 Task: Enable the overlay "Audio Bar Graph Video sub source" for transcode stream output.
Action: Mouse moved to (122, 18)
Screenshot: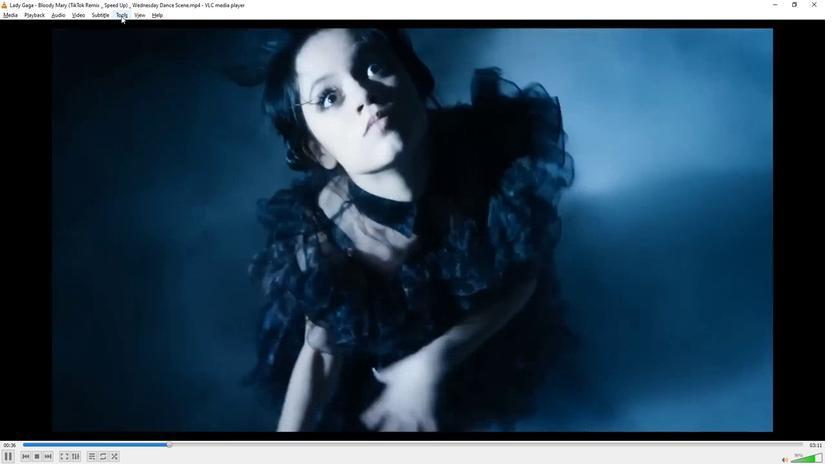 
Action: Mouse pressed left at (122, 18)
Screenshot: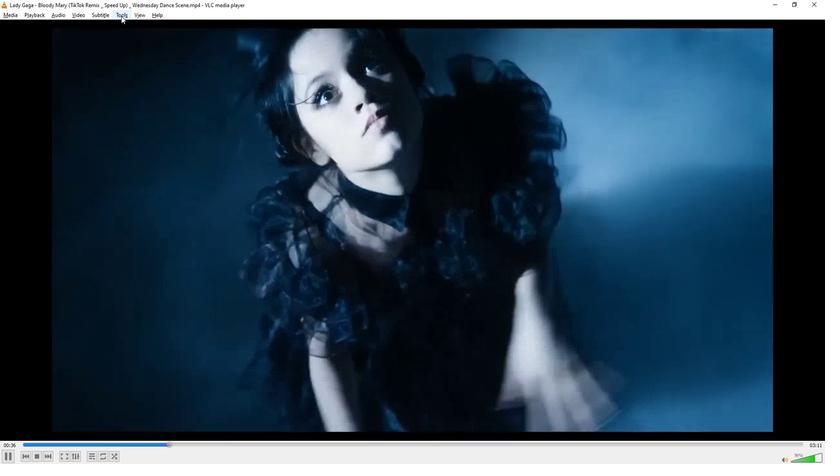 
Action: Mouse moved to (149, 119)
Screenshot: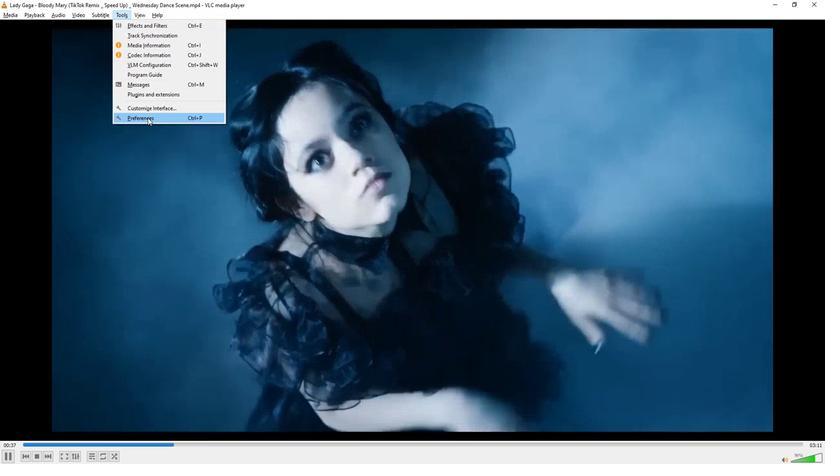 
Action: Mouse pressed left at (149, 119)
Screenshot: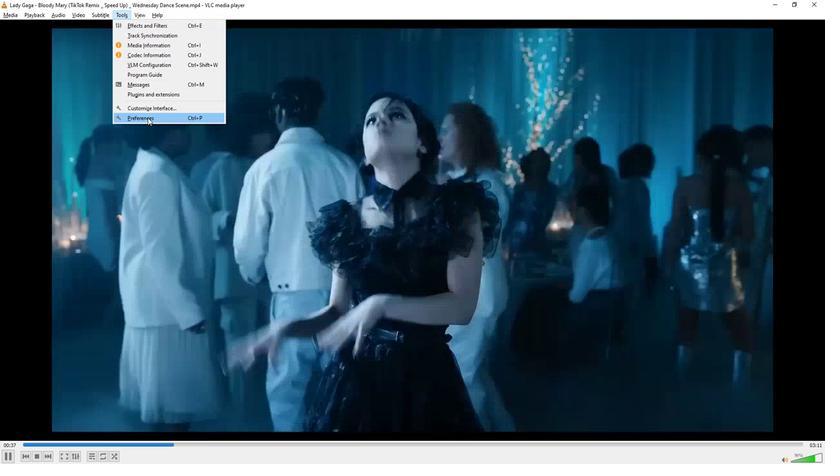 
Action: Mouse moved to (243, 350)
Screenshot: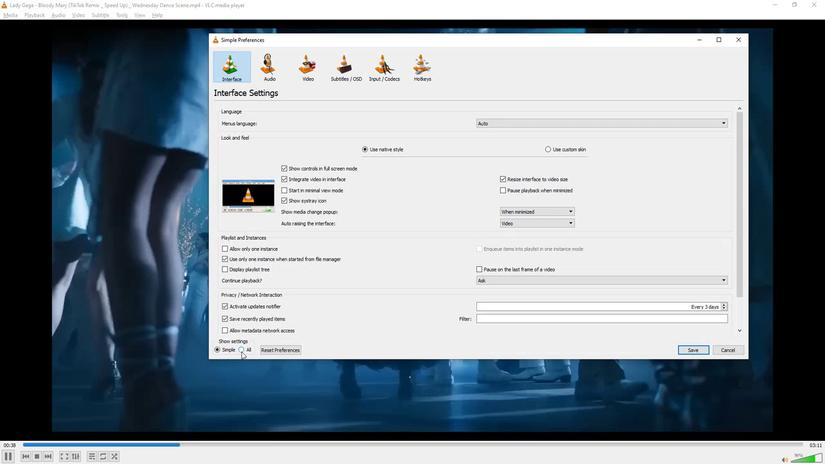 
Action: Mouse pressed left at (243, 350)
Screenshot: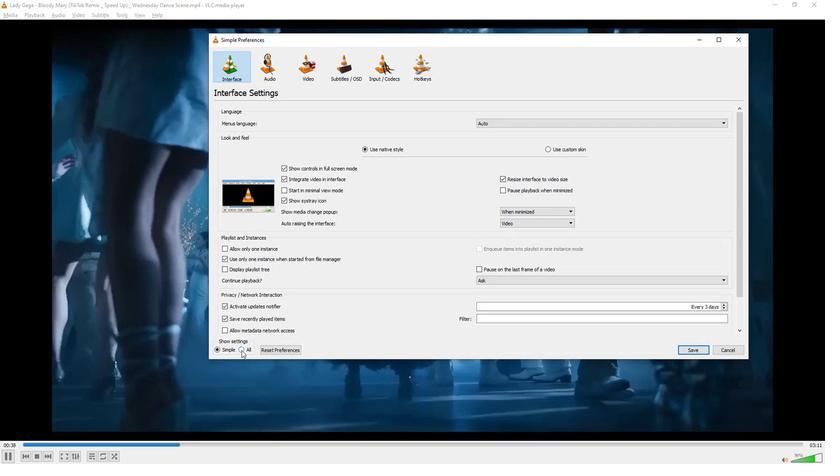 
Action: Mouse moved to (249, 267)
Screenshot: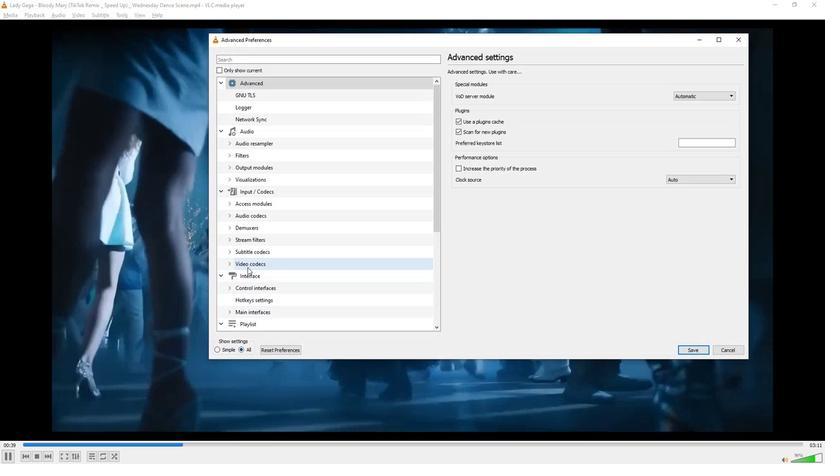 
Action: Mouse scrolled (249, 266) with delta (0, 0)
Screenshot: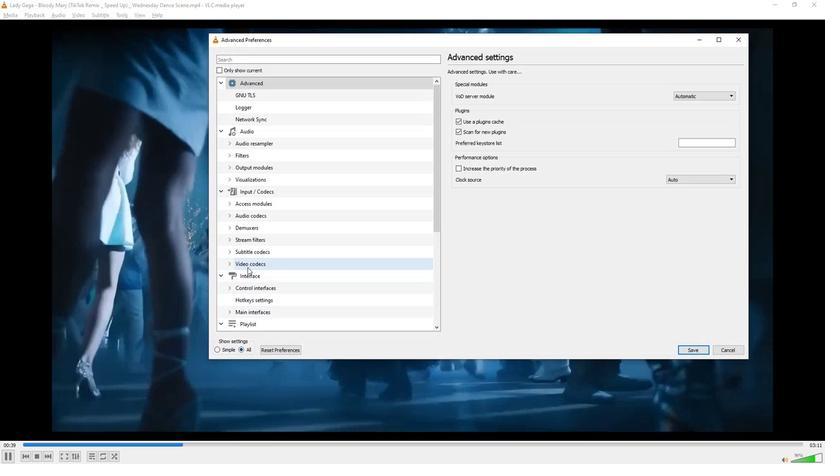 
Action: Mouse moved to (250, 266)
Screenshot: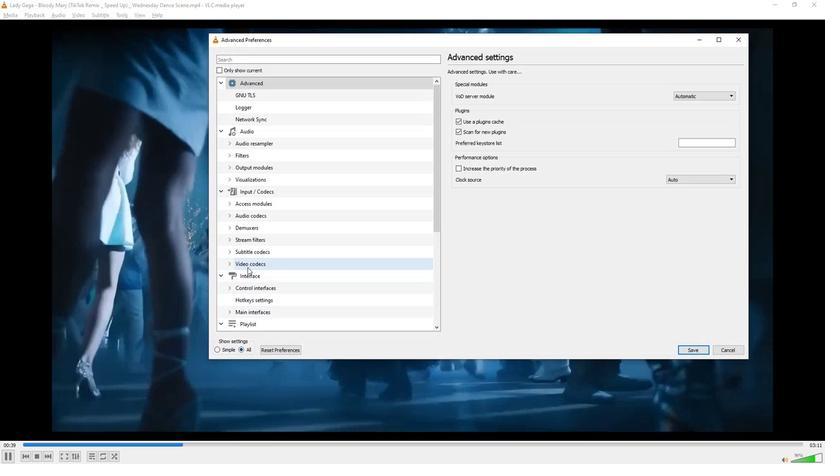 
Action: Mouse scrolled (250, 265) with delta (0, 0)
Screenshot: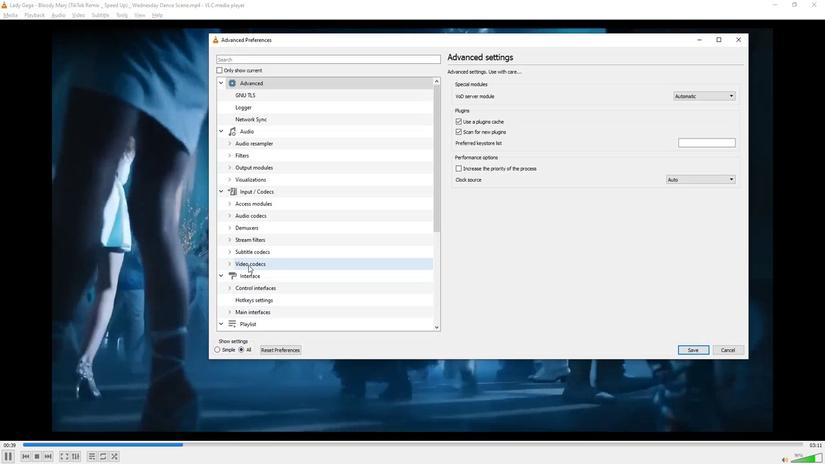 
Action: Mouse scrolled (250, 265) with delta (0, 0)
Screenshot: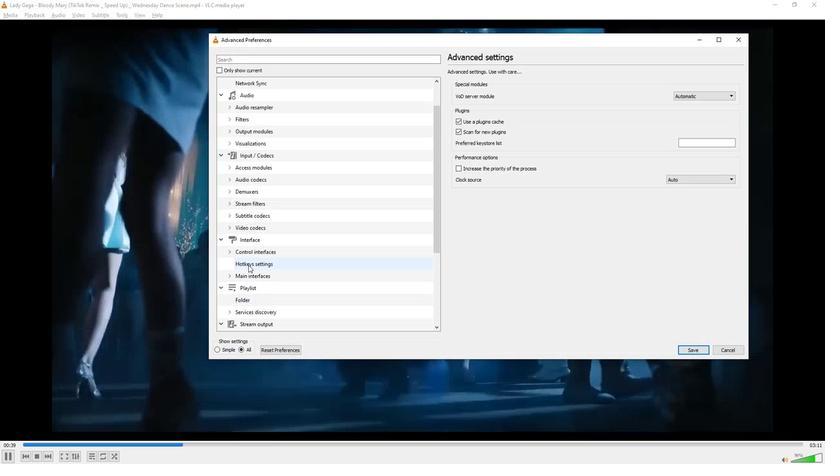 
Action: Mouse scrolled (250, 265) with delta (0, 0)
Screenshot: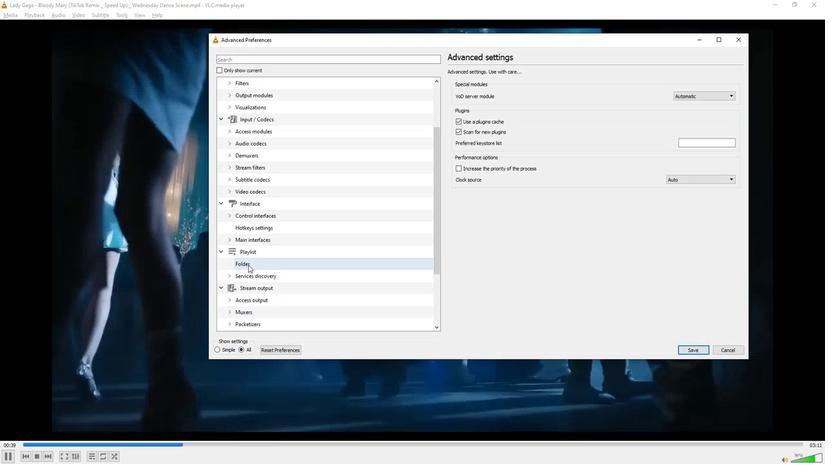 
Action: Mouse scrolled (250, 265) with delta (0, 0)
Screenshot: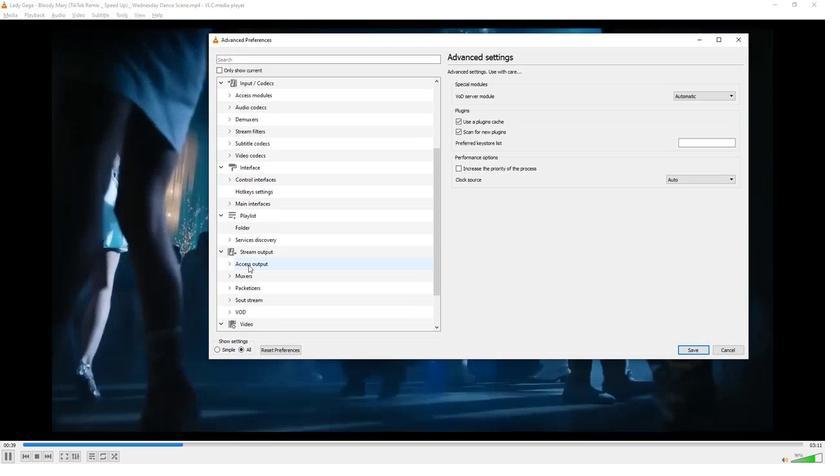 
Action: Mouse scrolled (250, 265) with delta (0, 0)
Screenshot: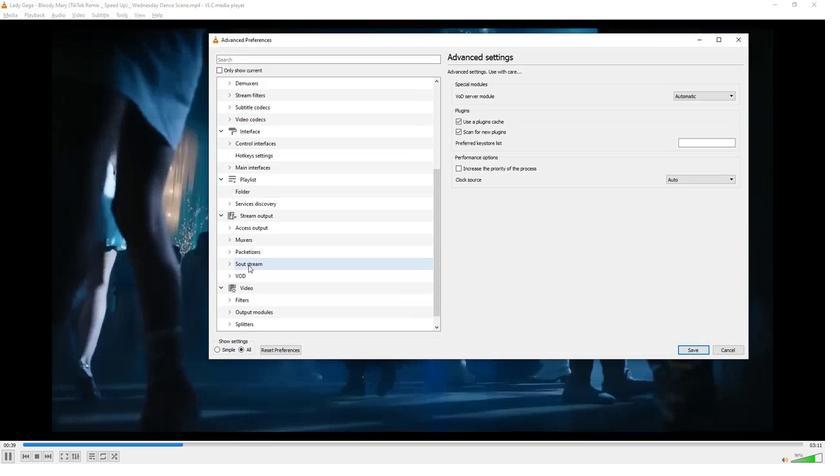 
Action: Mouse scrolled (250, 265) with delta (0, 0)
Screenshot: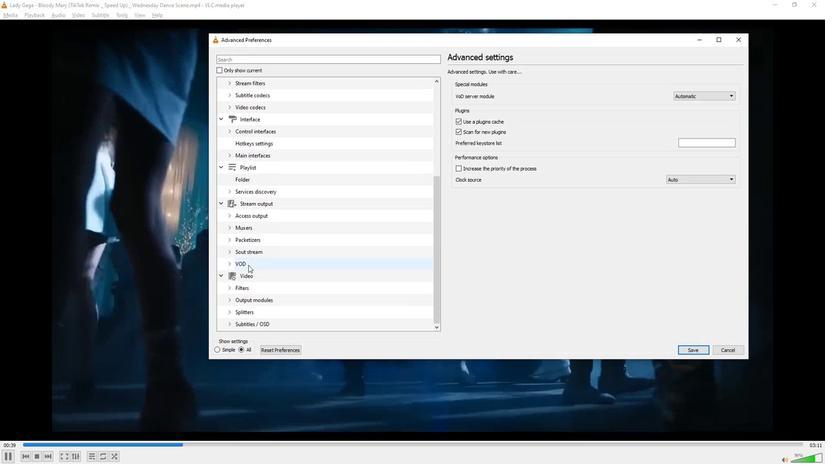 
Action: Mouse moved to (230, 256)
Screenshot: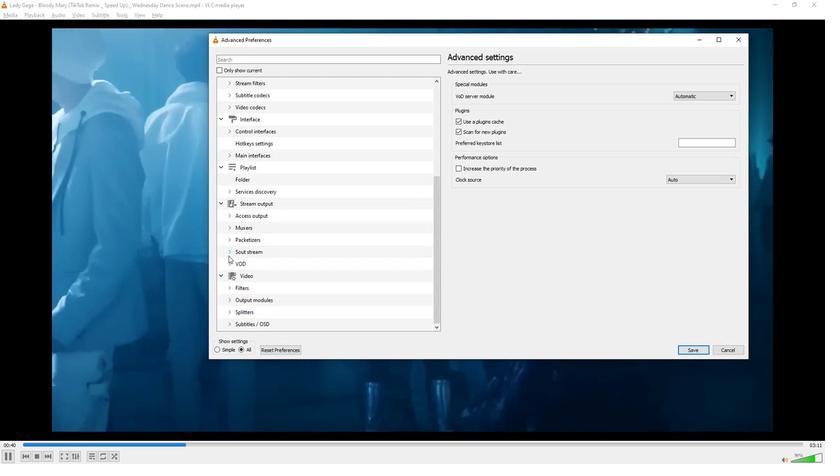 
Action: Mouse pressed left at (230, 256)
Screenshot: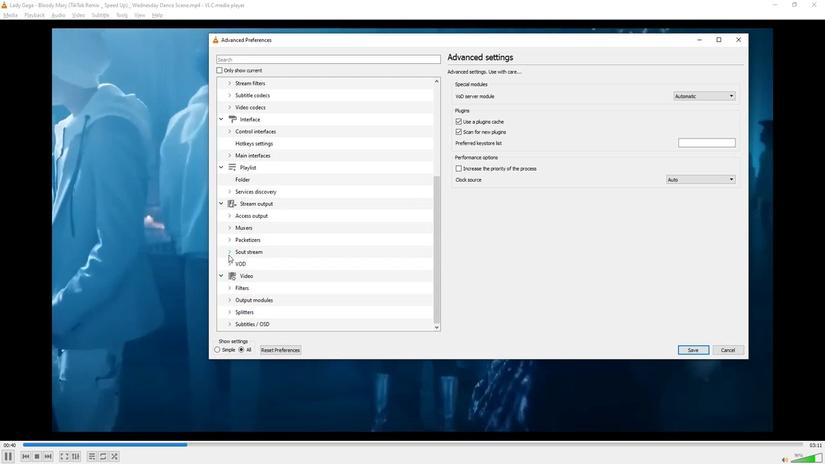 
Action: Mouse moved to (254, 256)
Screenshot: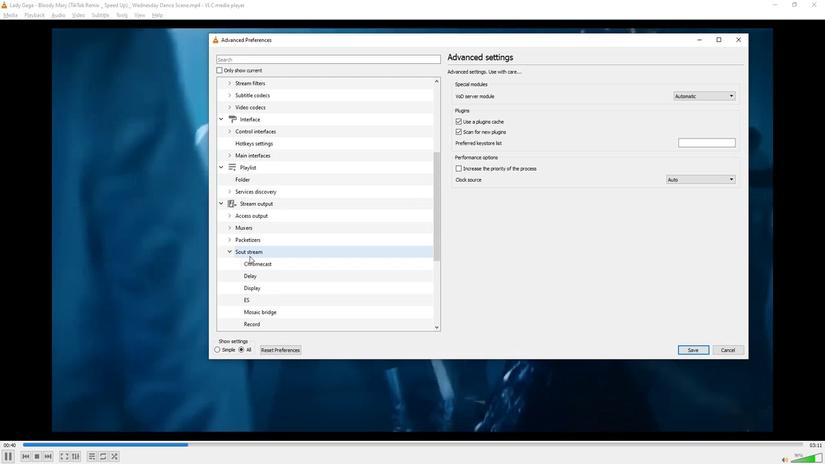 
Action: Mouse scrolled (254, 256) with delta (0, 0)
Screenshot: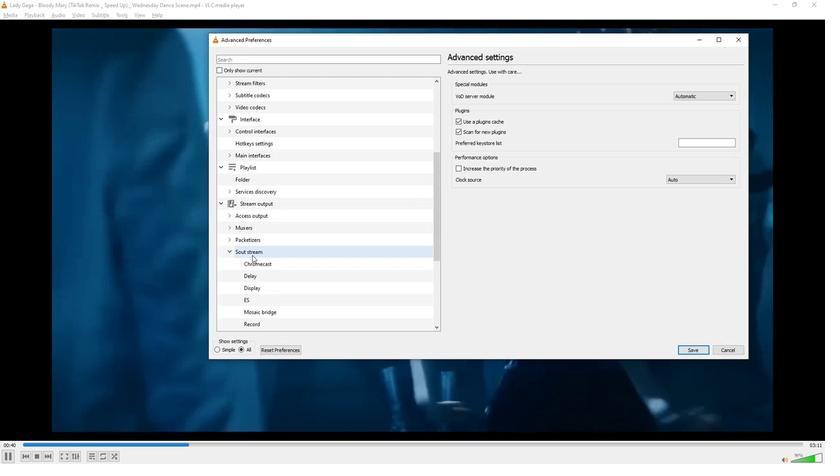 
Action: Mouse scrolled (254, 256) with delta (0, 0)
Screenshot: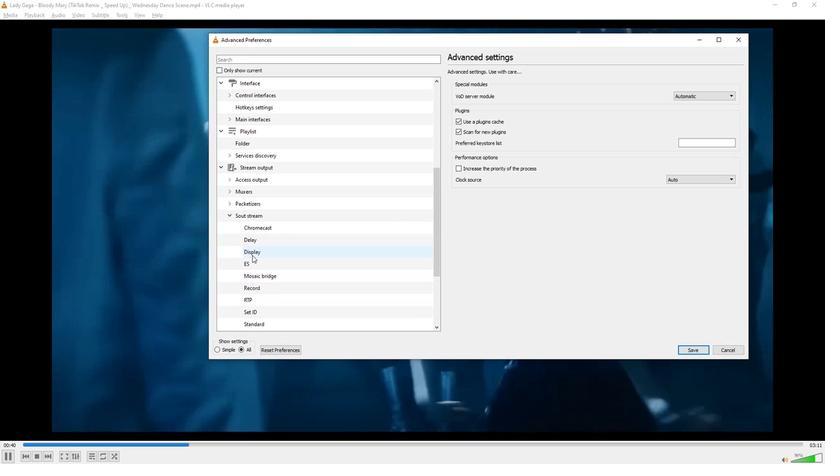 
Action: Mouse scrolled (254, 256) with delta (0, 0)
Screenshot: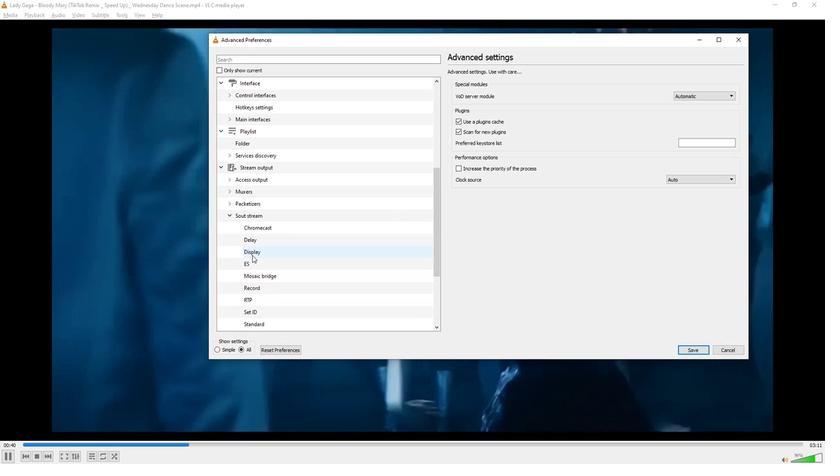 
Action: Mouse scrolled (254, 256) with delta (0, 0)
Screenshot: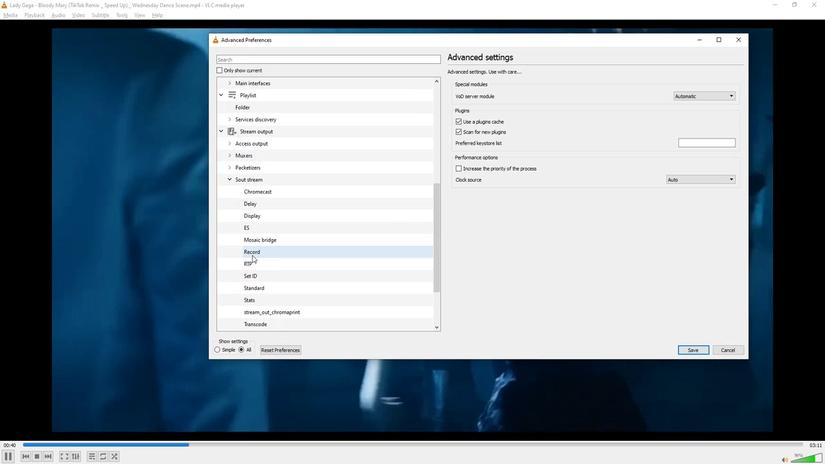 
Action: Mouse scrolled (254, 256) with delta (0, 0)
Screenshot: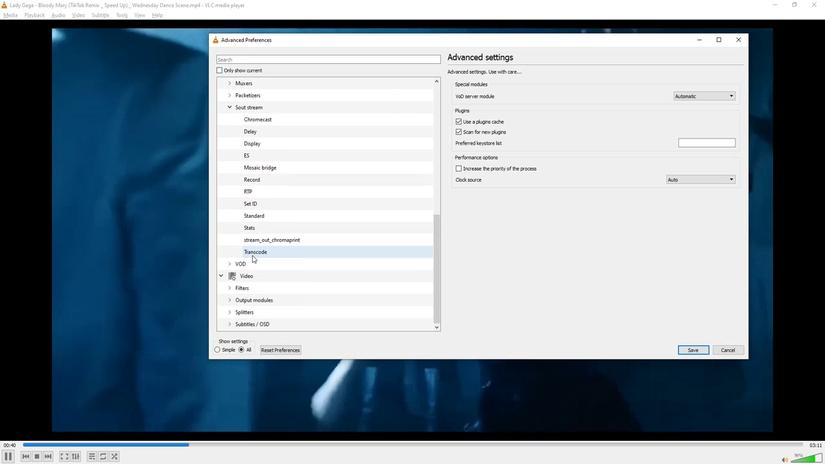 
Action: Mouse moved to (258, 251)
Screenshot: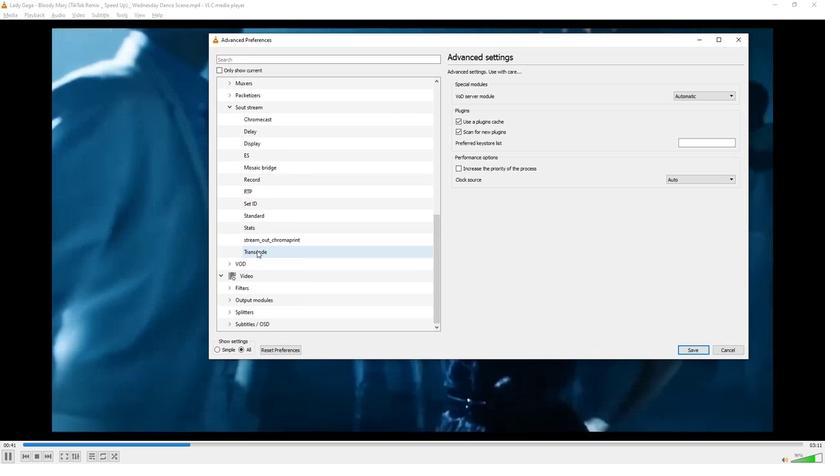 
Action: Mouse pressed left at (258, 251)
Screenshot: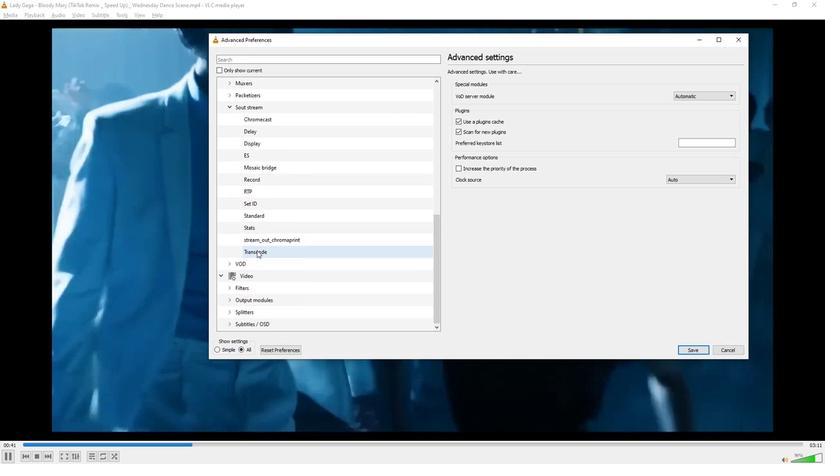 
Action: Mouse moved to (643, 278)
Screenshot: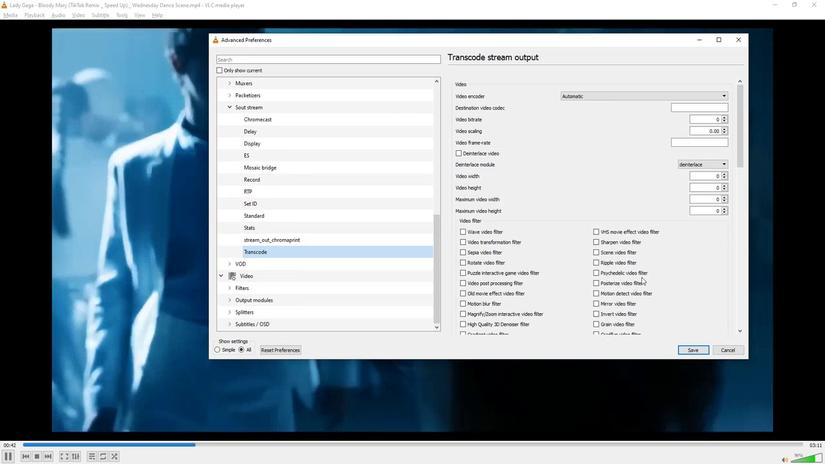 
Action: Mouse scrolled (643, 277) with delta (0, 0)
Screenshot: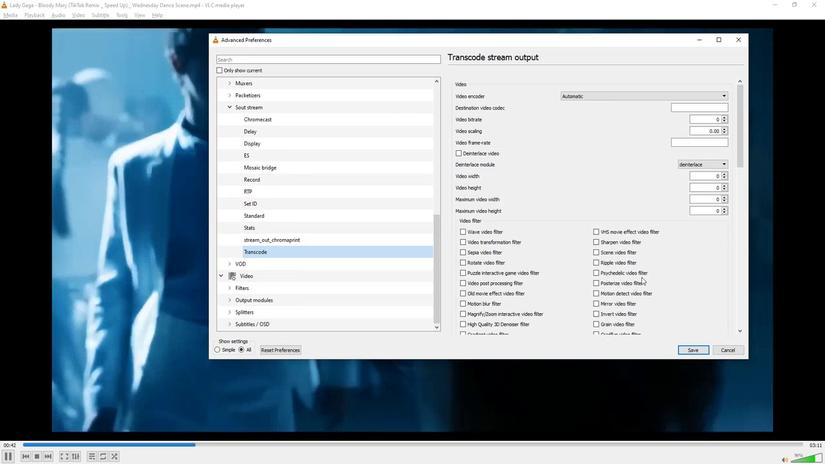 
Action: Mouse moved to (632, 274)
Screenshot: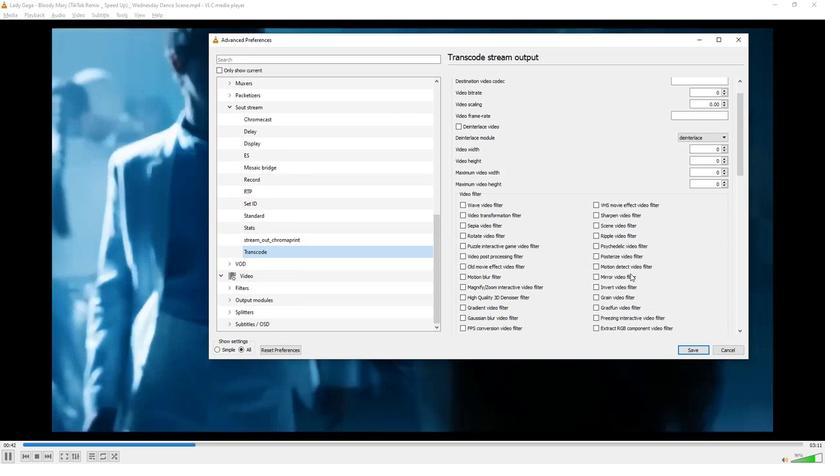 
Action: Mouse scrolled (632, 274) with delta (0, 0)
Screenshot: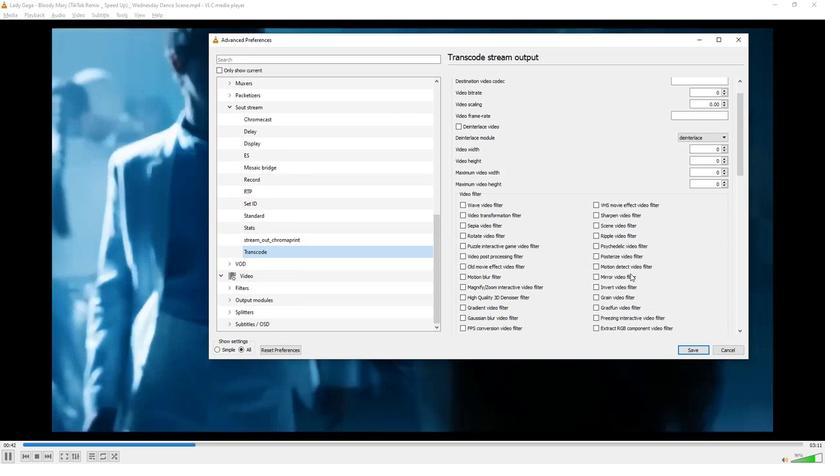 
Action: Mouse moved to (627, 273)
Screenshot: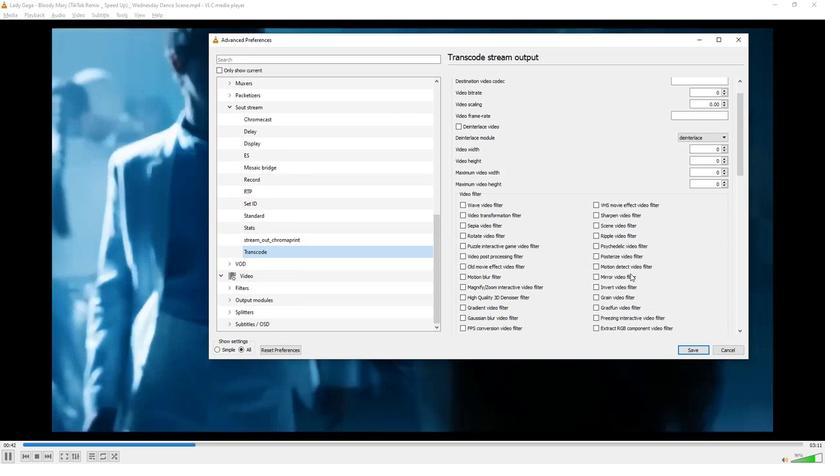 
Action: Mouse scrolled (627, 272) with delta (0, 0)
Screenshot: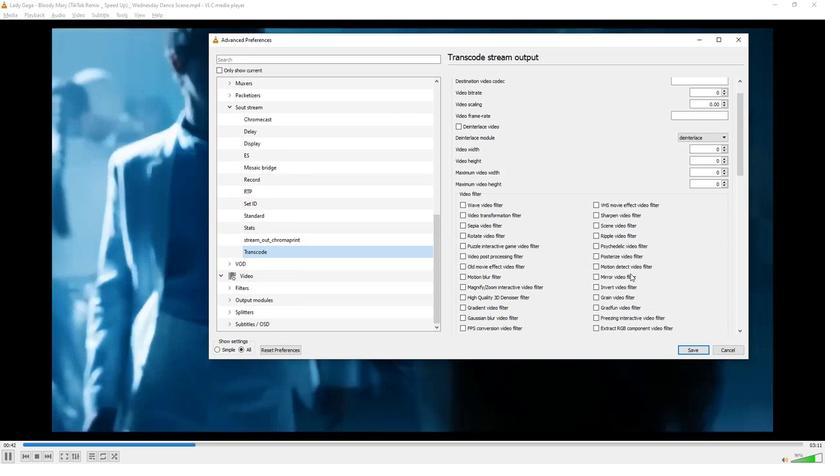 
Action: Mouse moved to (622, 271)
Screenshot: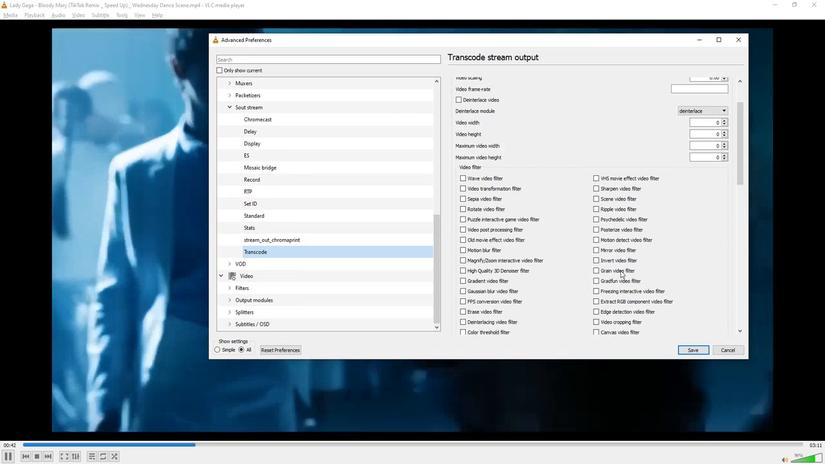 
Action: Mouse scrolled (622, 270) with delta (0, 0)
Screenshot: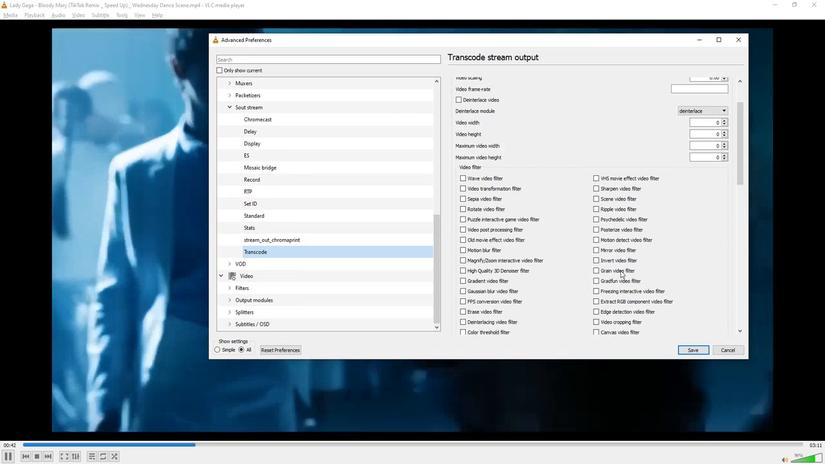 
Action: Mouse moved to (618, 268)
Screenshot: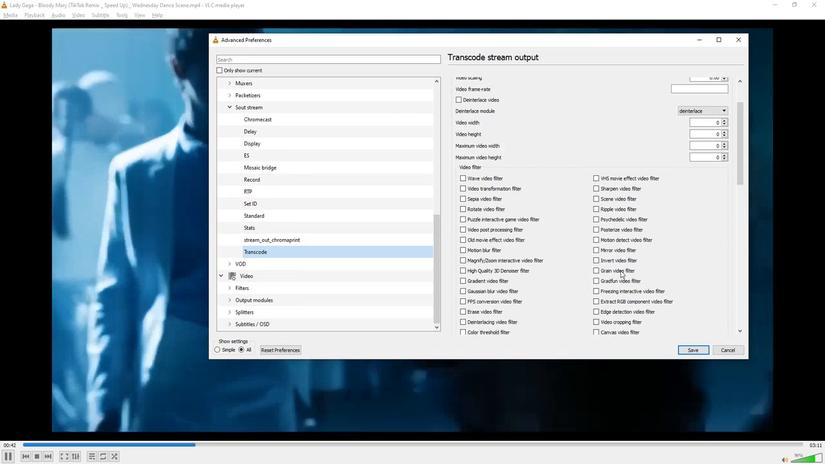 
Action: Mouse scrolled (618, 268) with delta (0, 0)
Screenshot: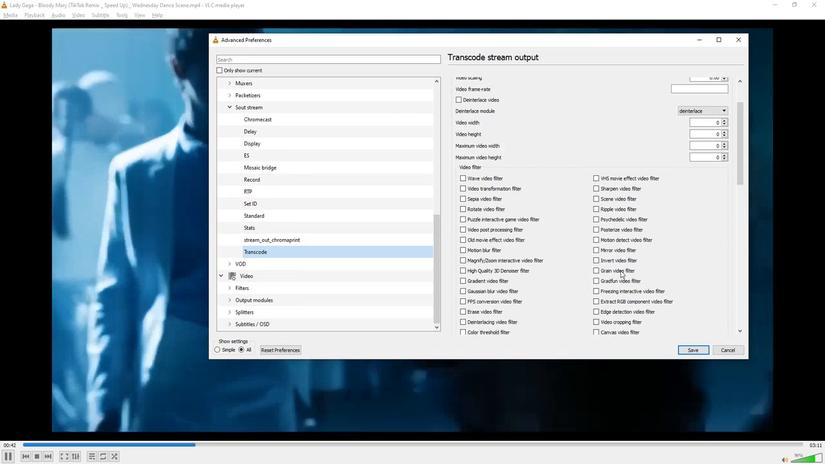 
Action: Mouse moved to (614, 267)
Screenshot: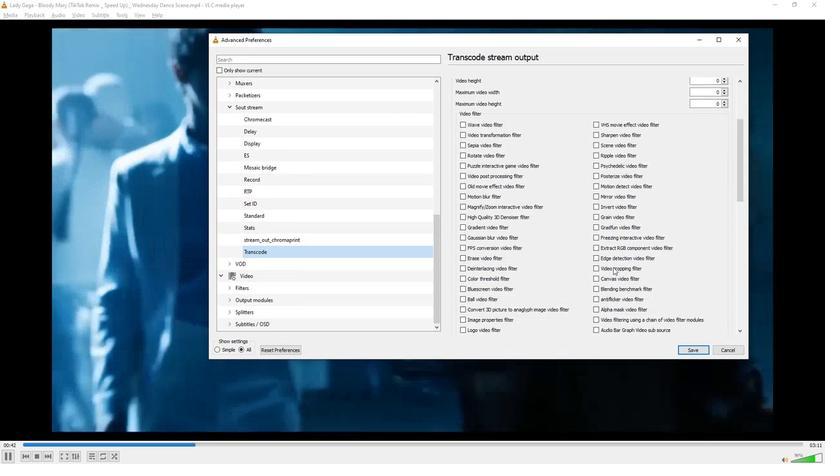 
Action: Mouse scrolled (614, 267) with delta (0, 0)
Screenshot: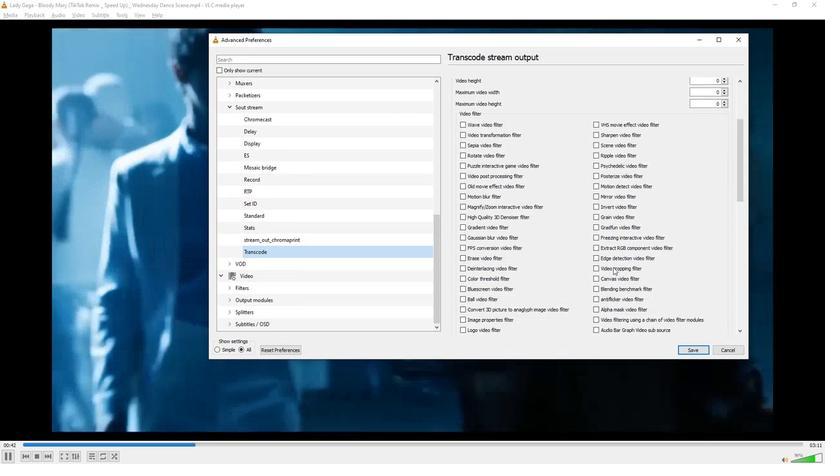 
Action: Mouse moved to (609, 265)
Screenshot: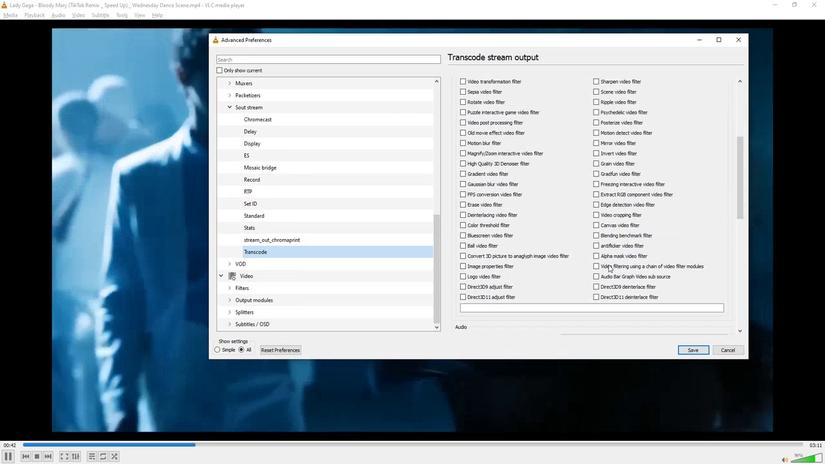 
Action: Mouse scrolled (609, 264) with delta (0, 0)
Screenshot: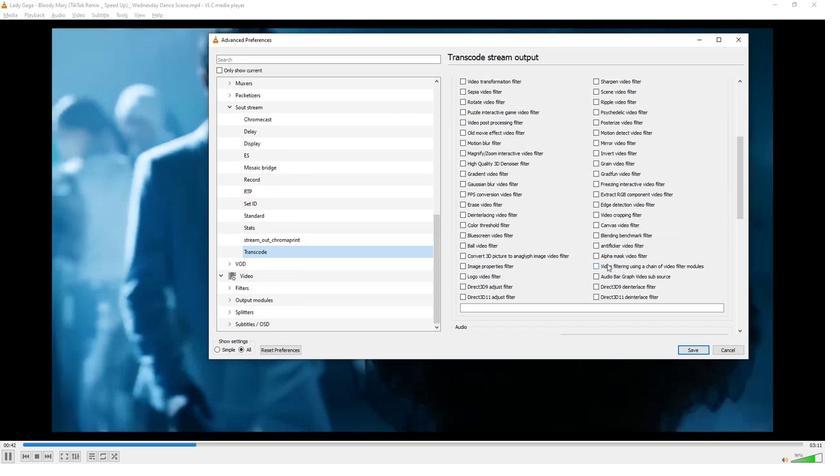 
Action: Mouse scrolled (609, 264) with delta (0, 0)
Screenshot: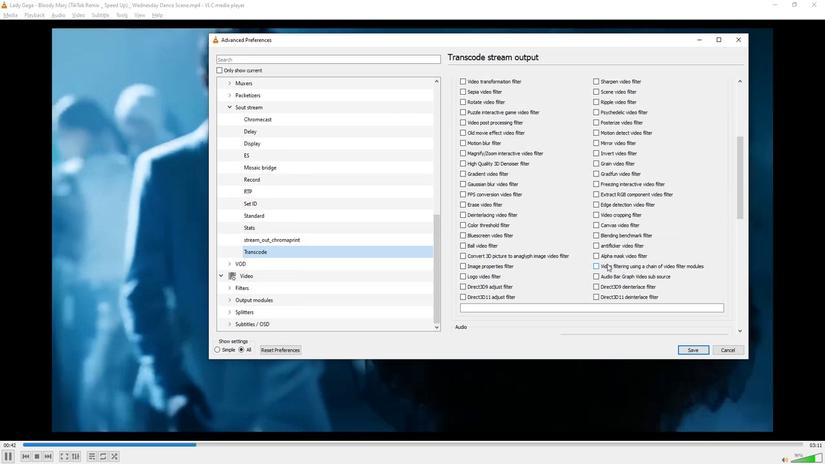 
Action: Mouse scrolled (609, 264) with delta (0, 0)
Screenshot: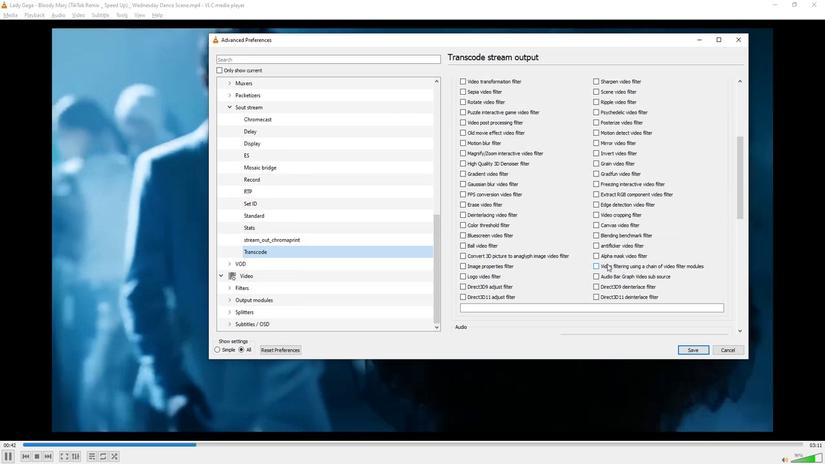 
Action: Mouse scrolled (609, 264) with delta (0, 0)
Screenshot: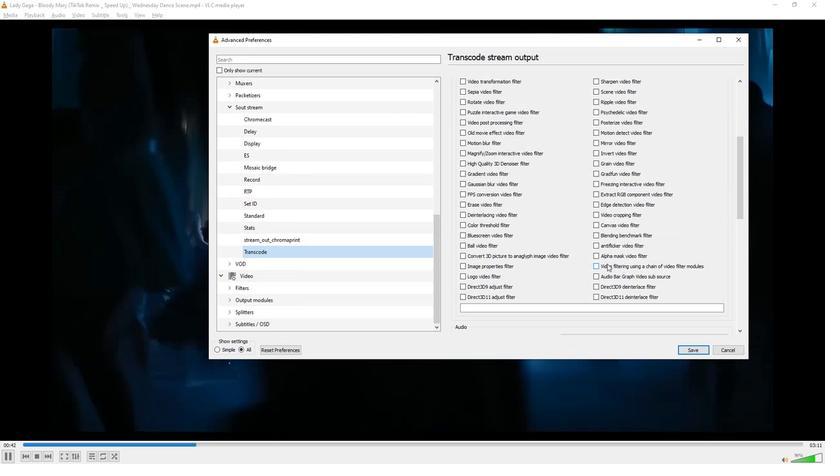 
Action: Mouse scrolled (609, 264) with delta (0, 0)
Screenshot: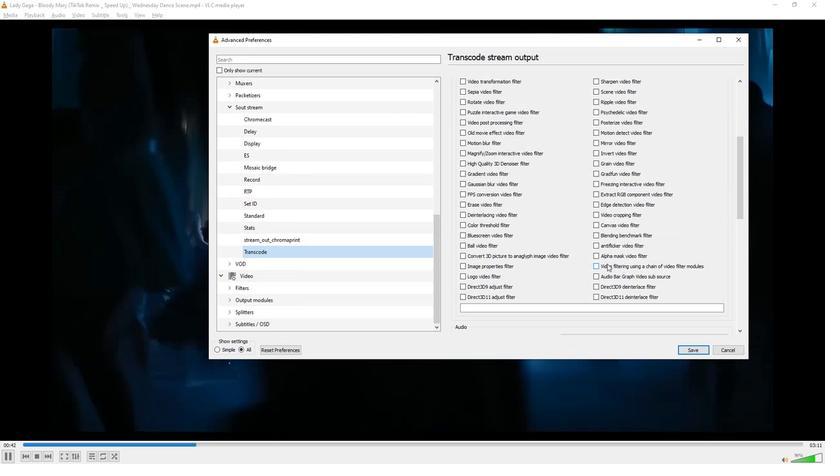 
Action: Mouse scrolled (609, 264) with delta (0, 0)
Screenshot: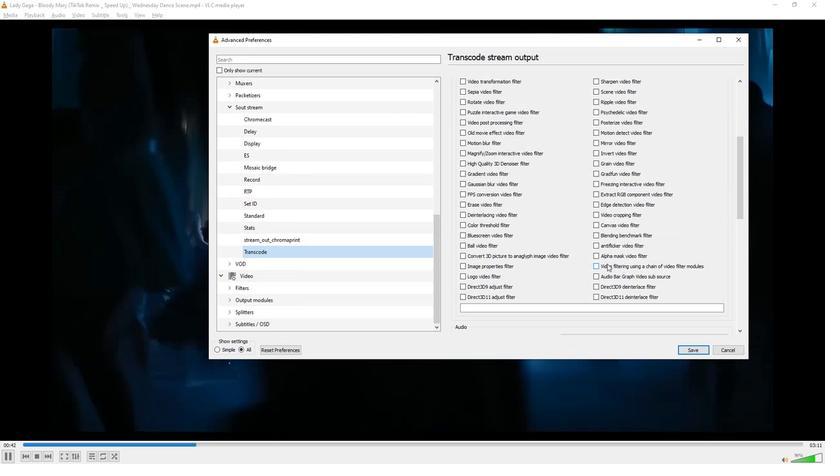 
Action: Mouse scrolled (609, 264) with delta (0, 0)
Screenshot: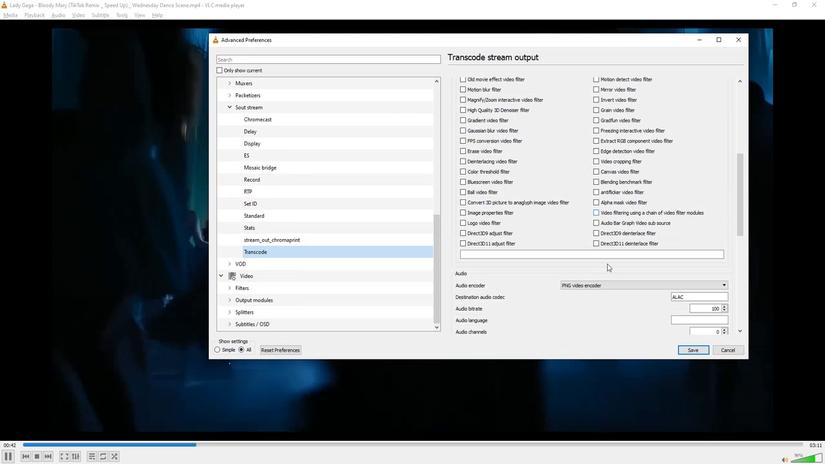 
Action: Mouse scrolled (609, 264) with delta (0, 0)
Screenshot: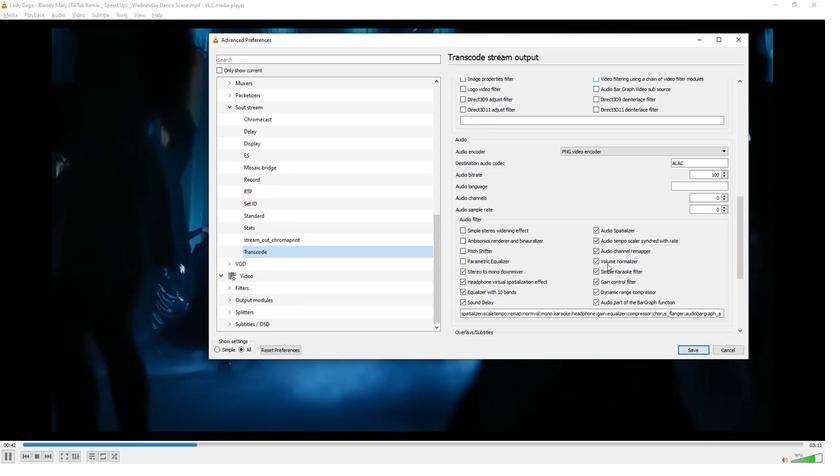 
Action: Mouse scrolled (609, 264) with delta (0, 0)
Screenshot: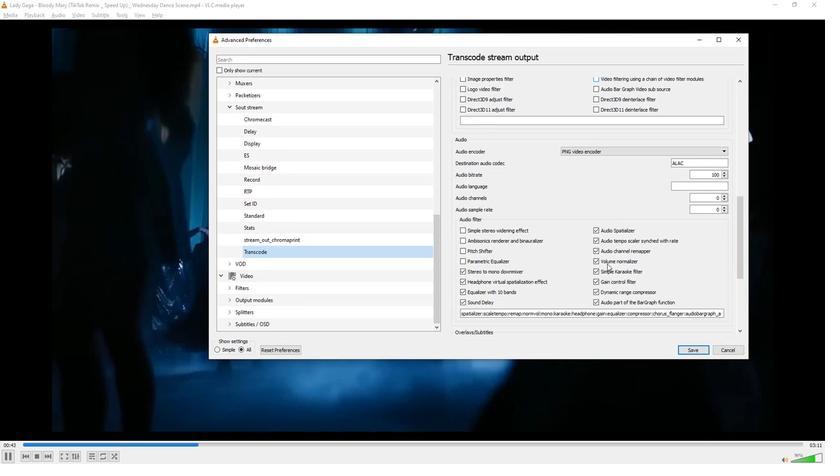 
Action: Mouse scrolled (609, 264) with delta (0, 0)
Screenshot: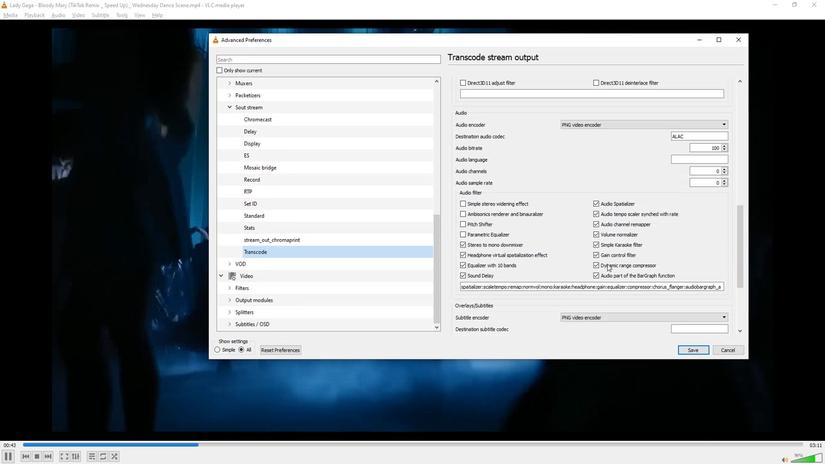
Action: Mouse scrolled (609, 264) with delta (0, 0)
Screenshot: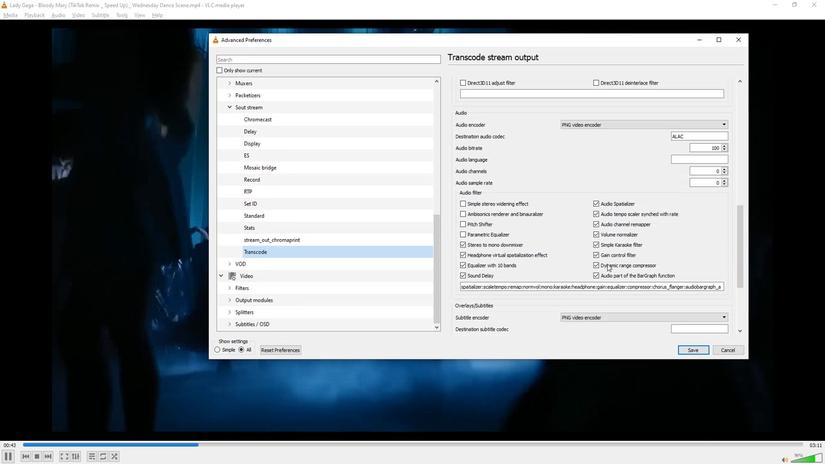 
Action: Mouse scrolled (609, 264) with delta (0, 0)
Screenshot: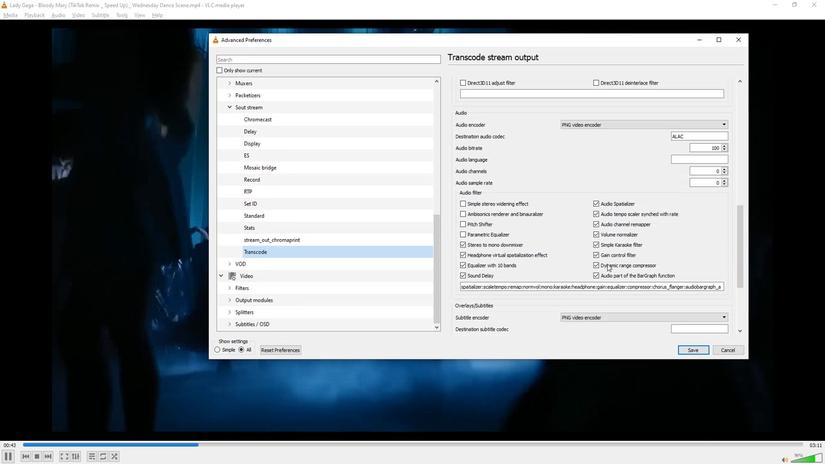 
Action: Mouse scrolled (609, 264) with delta (0, 0)
Screenshot: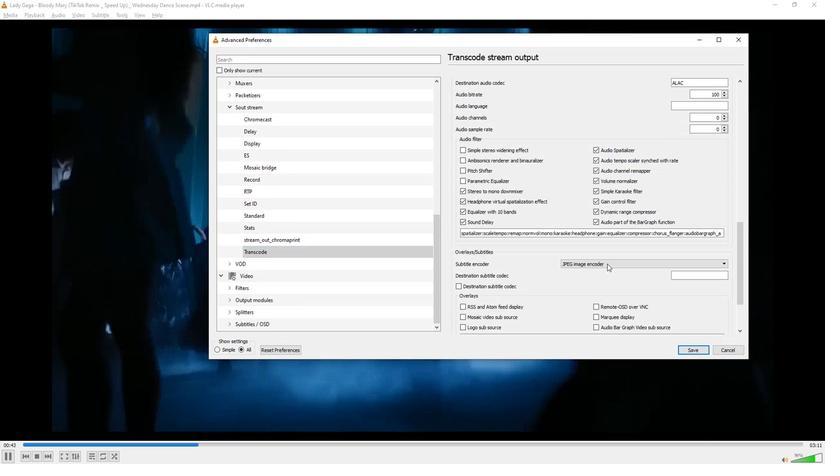
Action: Mouse scrolled (609, 264) with delta (0, 0)
Screenshot: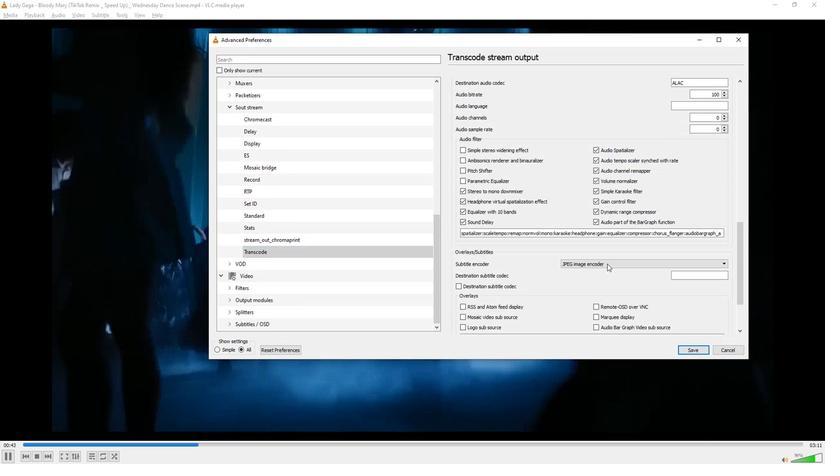 
Action: Mouse scrolled (609, 264) with delta (0, 0)
Screenshot: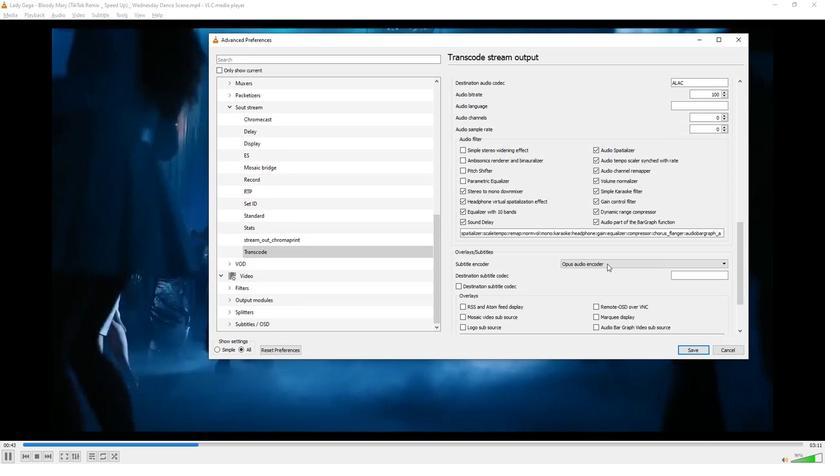 
Action: Mouse scrolled (609, 264) with delta (0, 0)
Screenshot: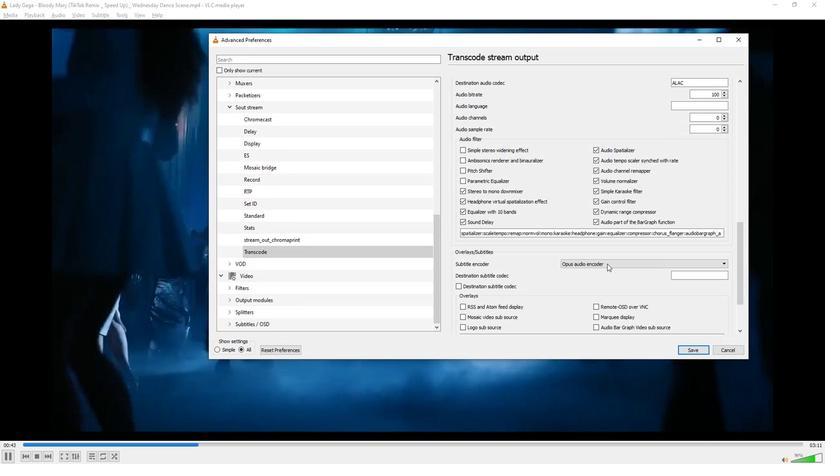 
Action: Mouse scrolled (609, 264) with delta (0, 0)
Screenshot: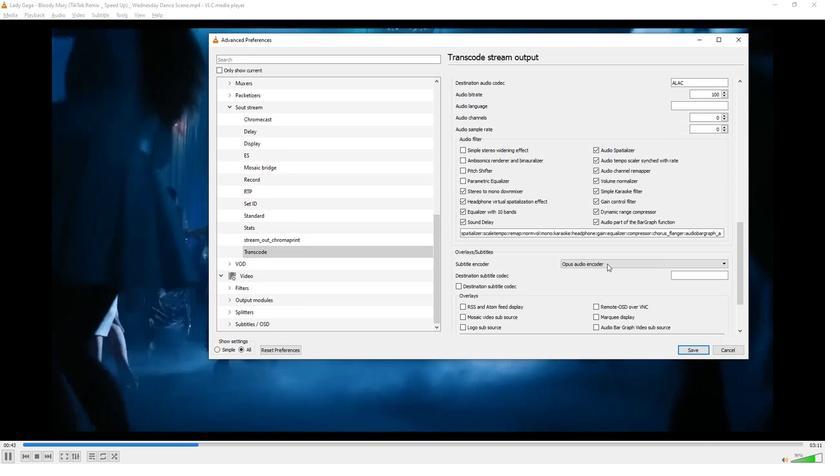 
Action: Mouse scrolled (609, 264) with delta (0, 0)
Screenshot: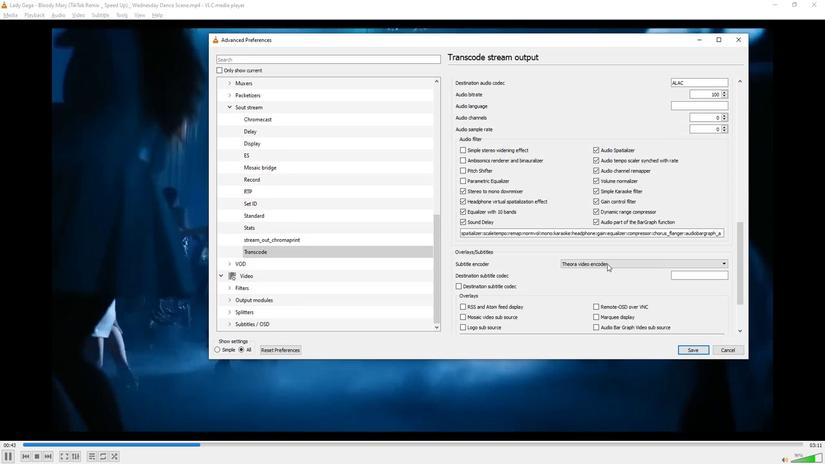 
Action: Mouse scrolled (609, 264) with delta (0, 0)
Screenshot: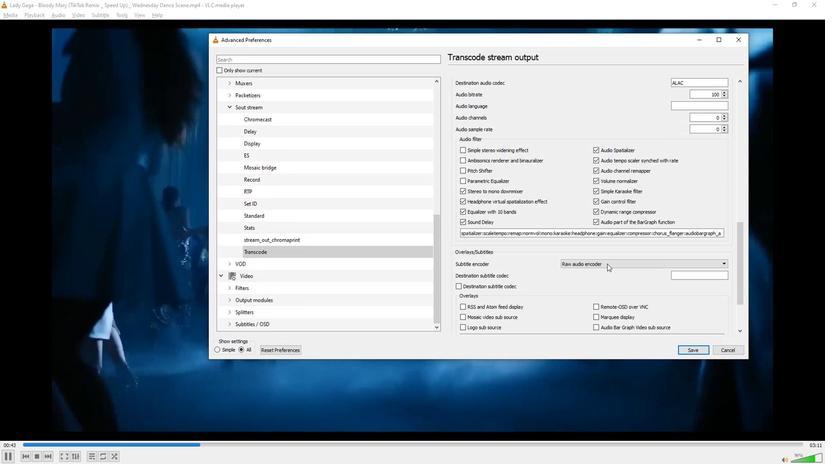 
Action: Mouse scrolled (609, 264) with delta (0, 0)
Screenshot: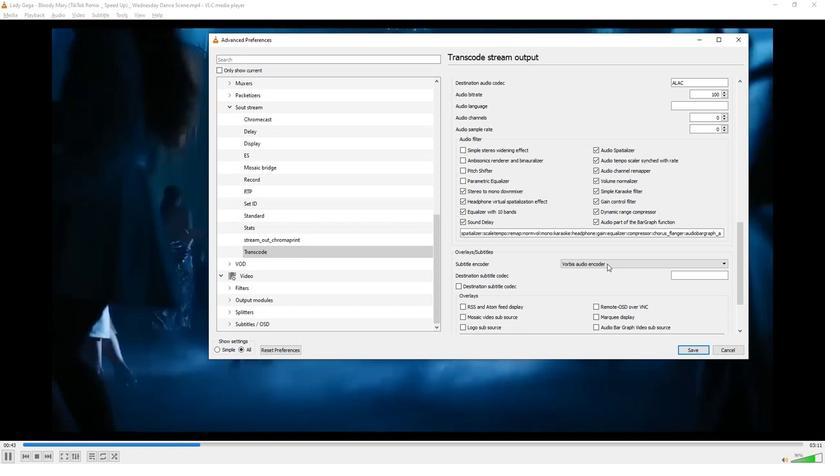 
Action: Mouse moved to (596, 318)
Screenshot: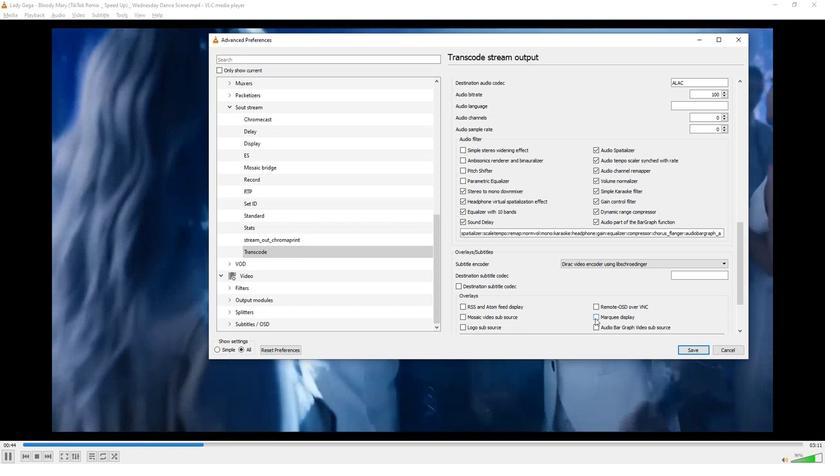 
Action: Mouse scrolled (596, 318) with delta (0, 0)
Screenshot: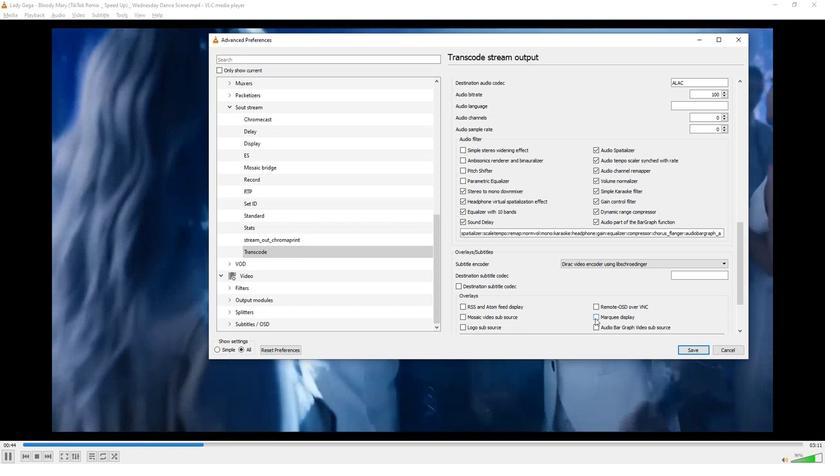 
Action: Mouse moved to (595, 318)
Screenshot: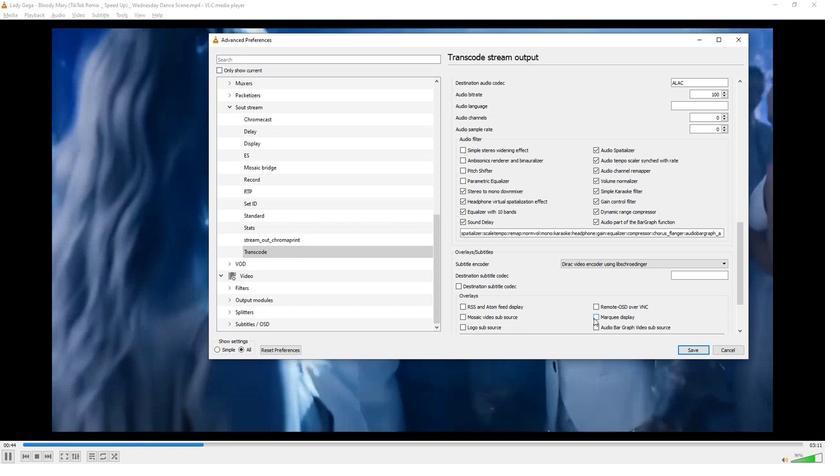 
Action: Mouse scrolled (595, 318) with delta (0, 0)
Screenshot: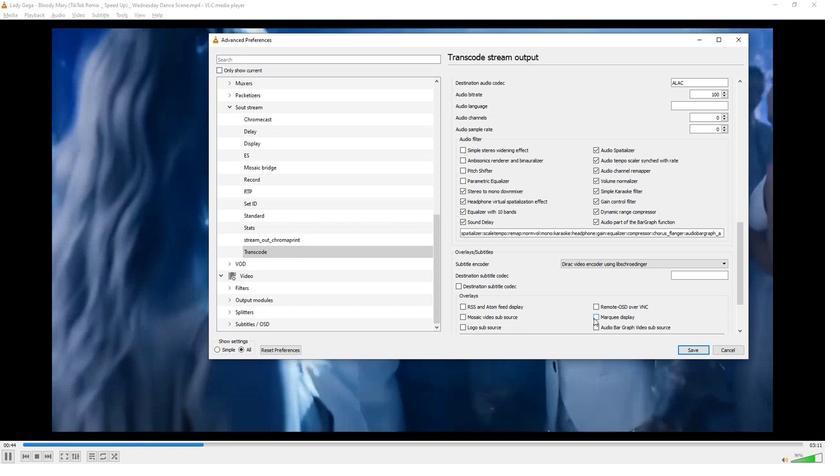 
Action: Mouse scrolled (595, 318) with delta (0, 0)
Screenshot: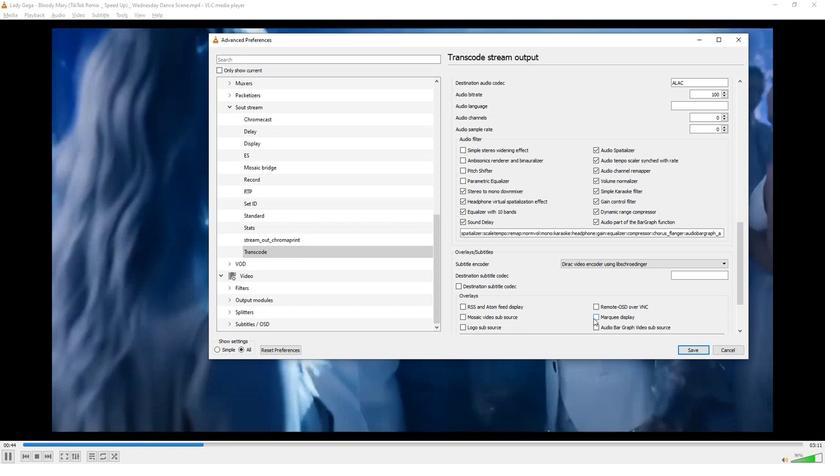 
Action: Mouse scrolled (595, 318) with delta (0, 0)
Screenshot: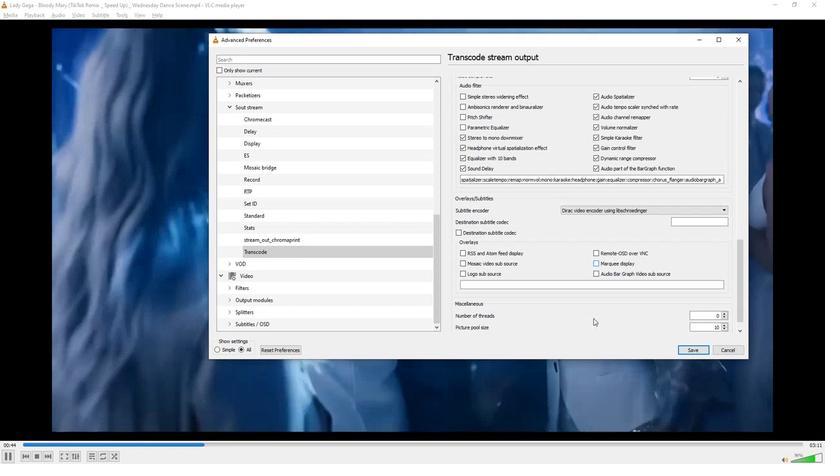 
Action: Mouse moved to (595, 318)
Screenshot: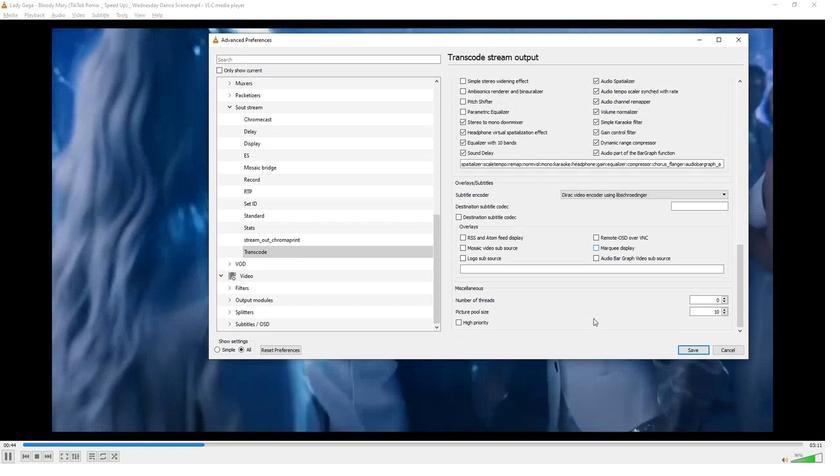 
Action: Mouse scrolled (595, 318) with delta (0, 0)
Screenshot: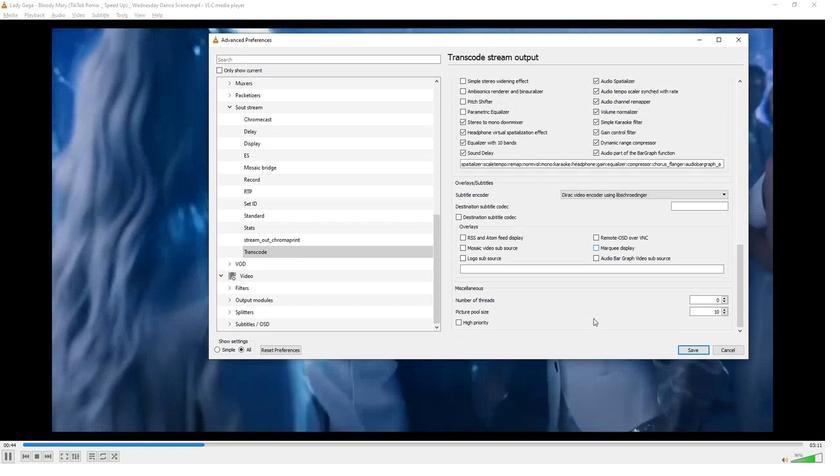 
Action: Mouse moved to (596, 258)
Screenshot: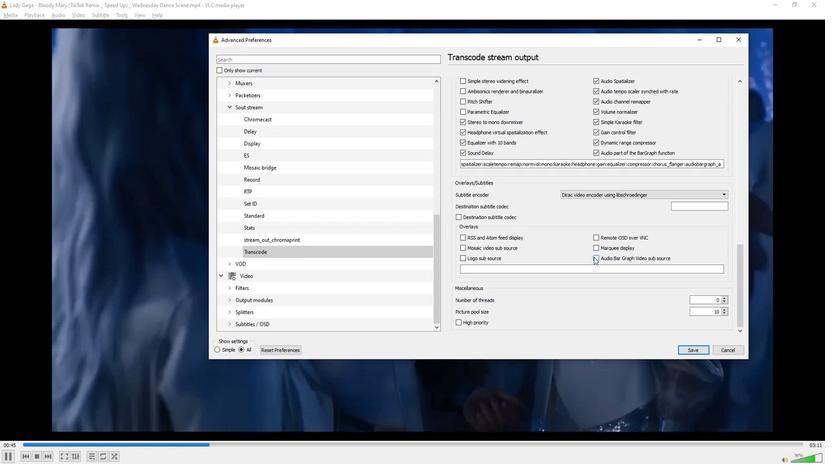 
Action: Mouse pressed left at (596, 258)
Screenshot: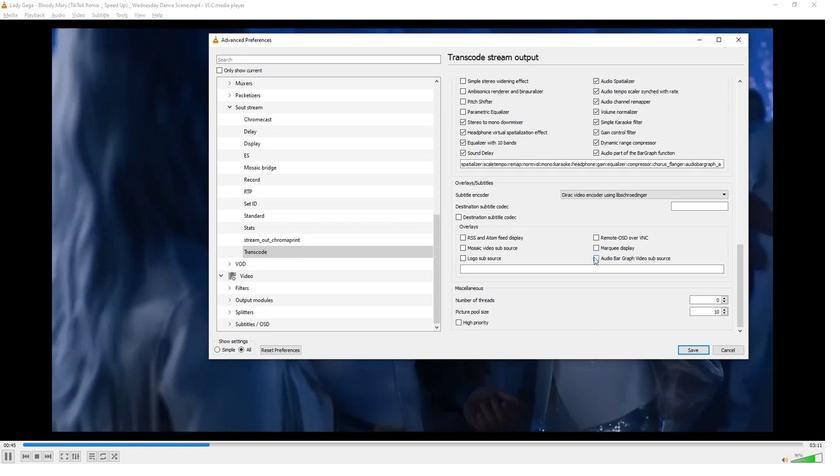 
Action: Mouse moved to (604, 281)
Screenshot: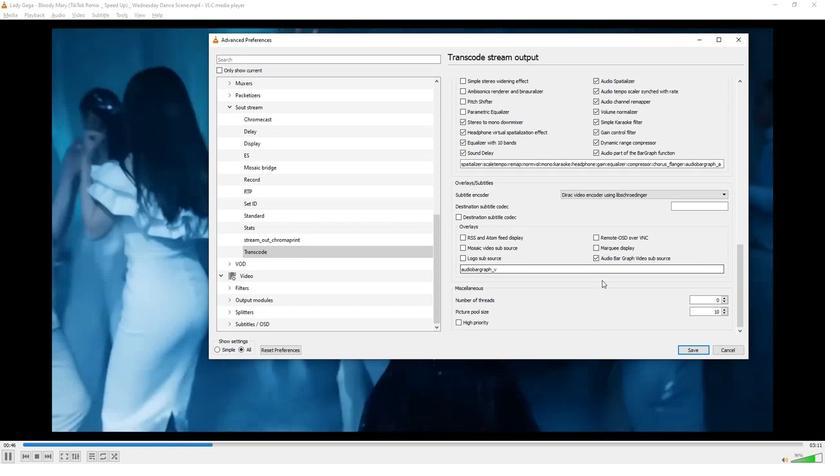 
